 Task: Set the subtitle language in track settings for input/codecs to English.
Action: Mouse moved to (106, 15)
Screenshot: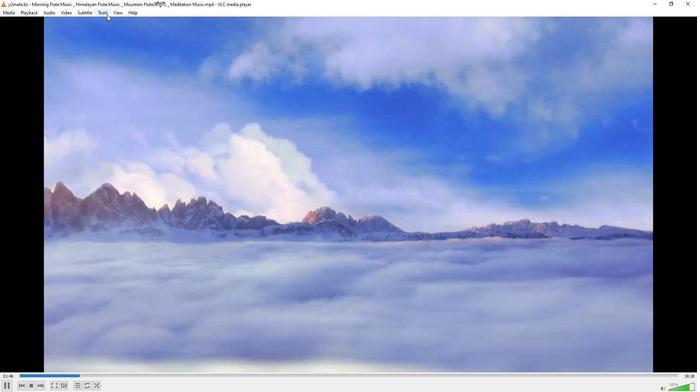 
Action: Mouse pressed left at (106, 15)
Screenshot: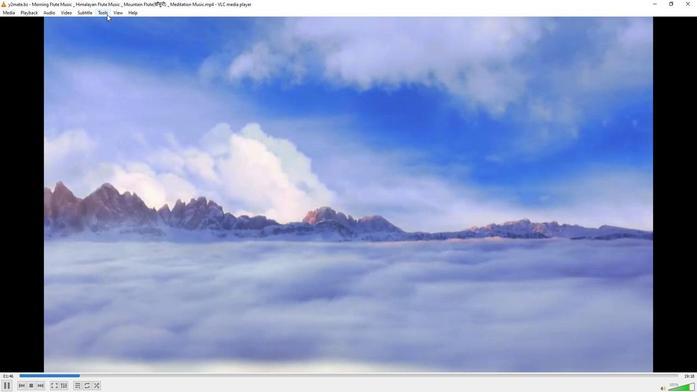 
Action: Mouse moved to (115, 99)
Screenshot: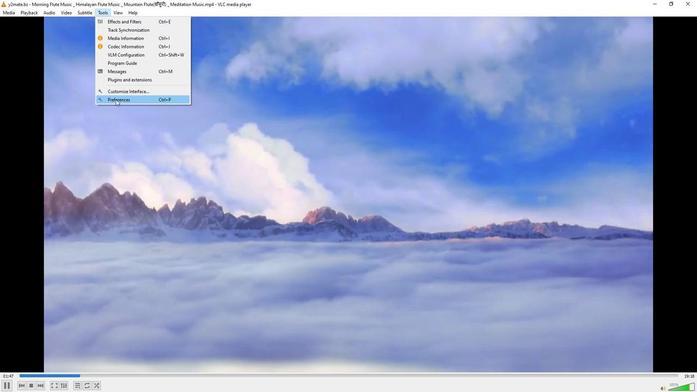 
Action: Mouse pressed left at (115, 99)
Screenshot: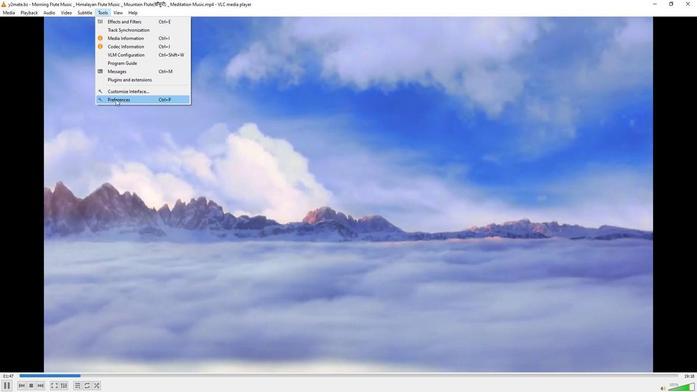 
Action: Mouse moved to (231, 321)
Screenshot: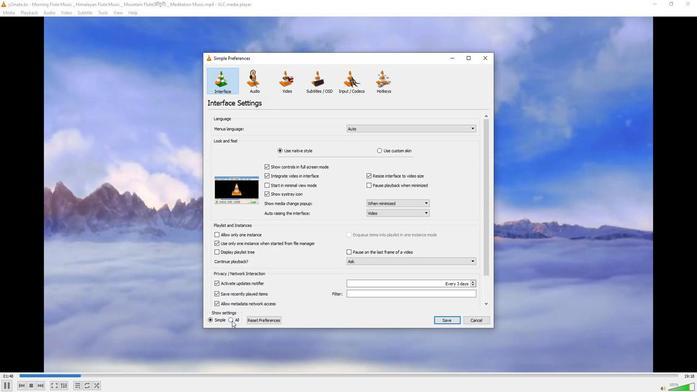 
Action: Mouse pressed left at (231, 321)
Screenshot: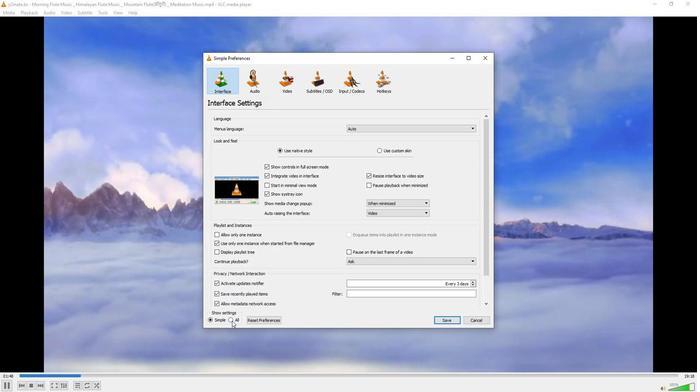 
Action: Mouse moved to (231, 187)
Screenshot: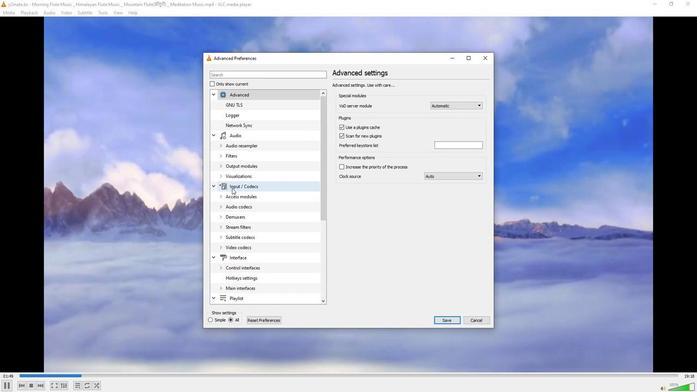 
Action: Mouse pressed left at (231, 187)
Screenshot: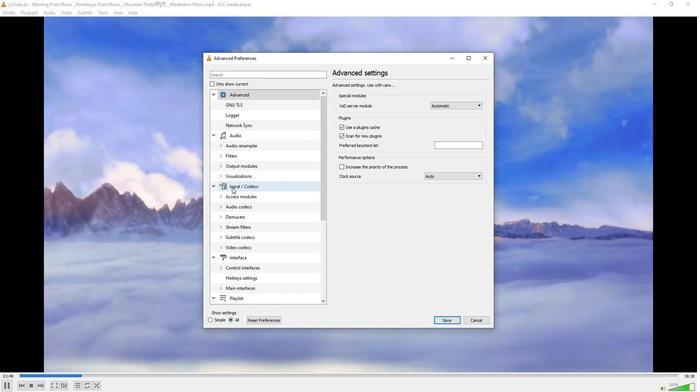 
Action: Mouse moved to (440, 152)
Screenshot: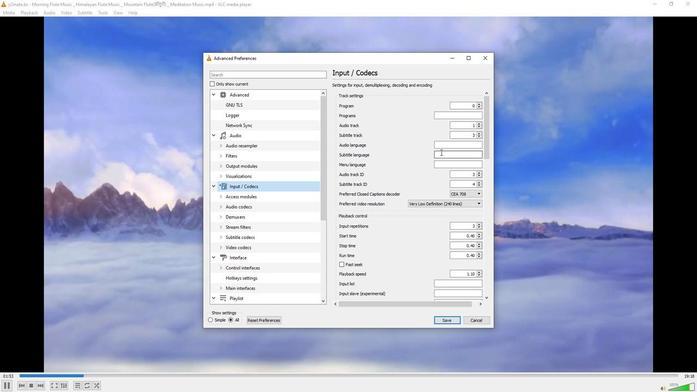 
Action: Mouse pressed left at (440, 152)
Screenshot: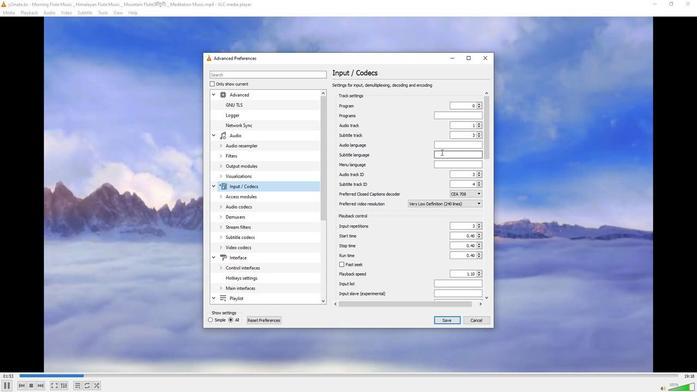 
Action: Key pressed <Key.shift>Enb<Key.backspace>glish
Screenshot: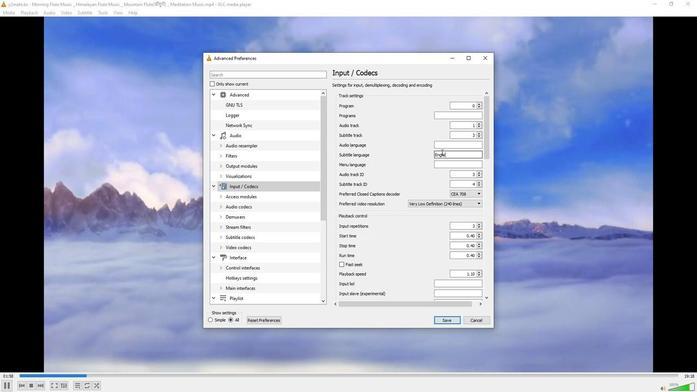 
Action: Mouse moved to (407, 137)
Screenshot: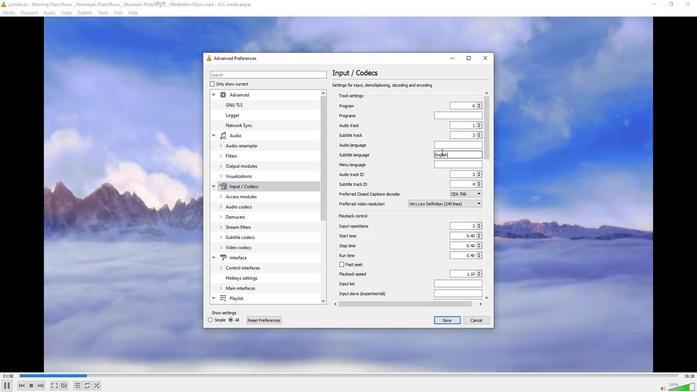 
